 Task: Create a section Dash & Dive and in the section, add a milestone Master Data Management in the project AgileRamp
Action: Mouse moved to (246, 658)
Screenshot: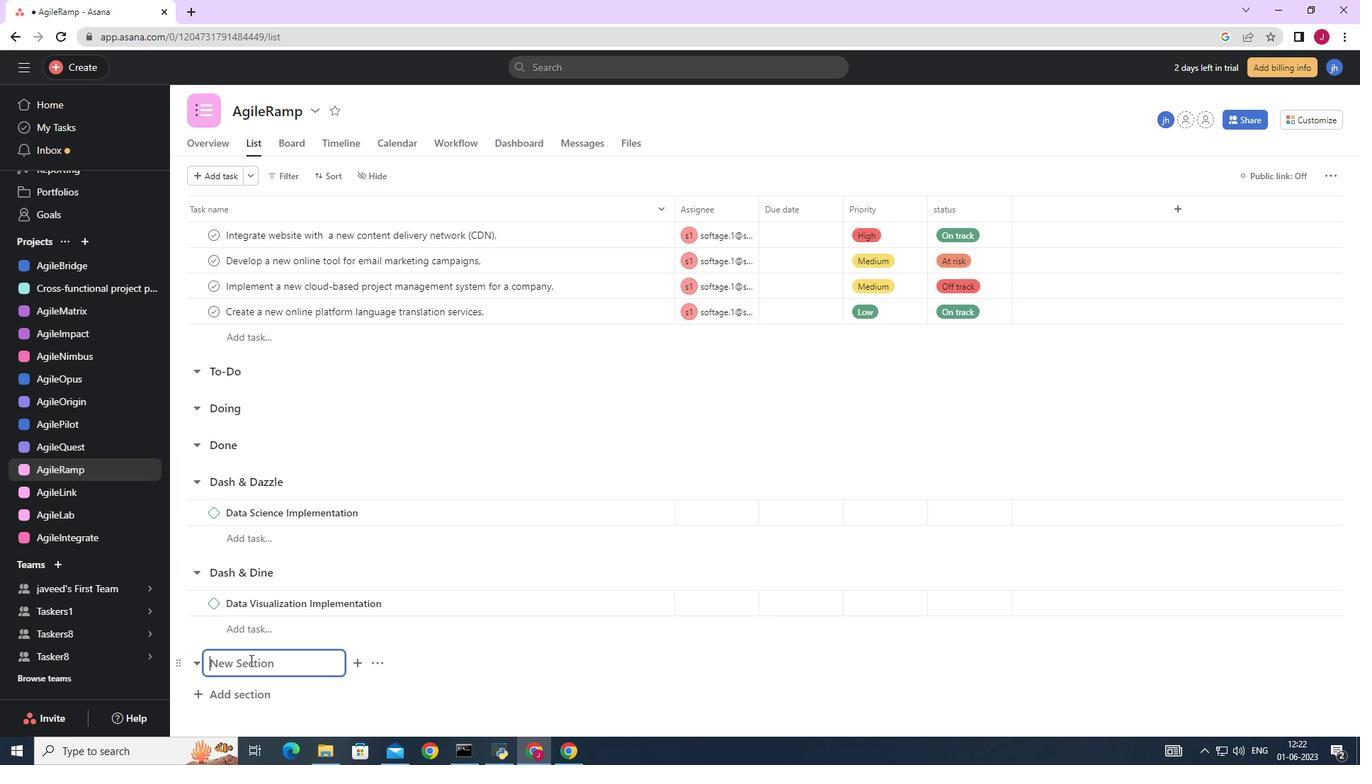 
Action: Mouse pressed left at (246, 658)
Screenshot: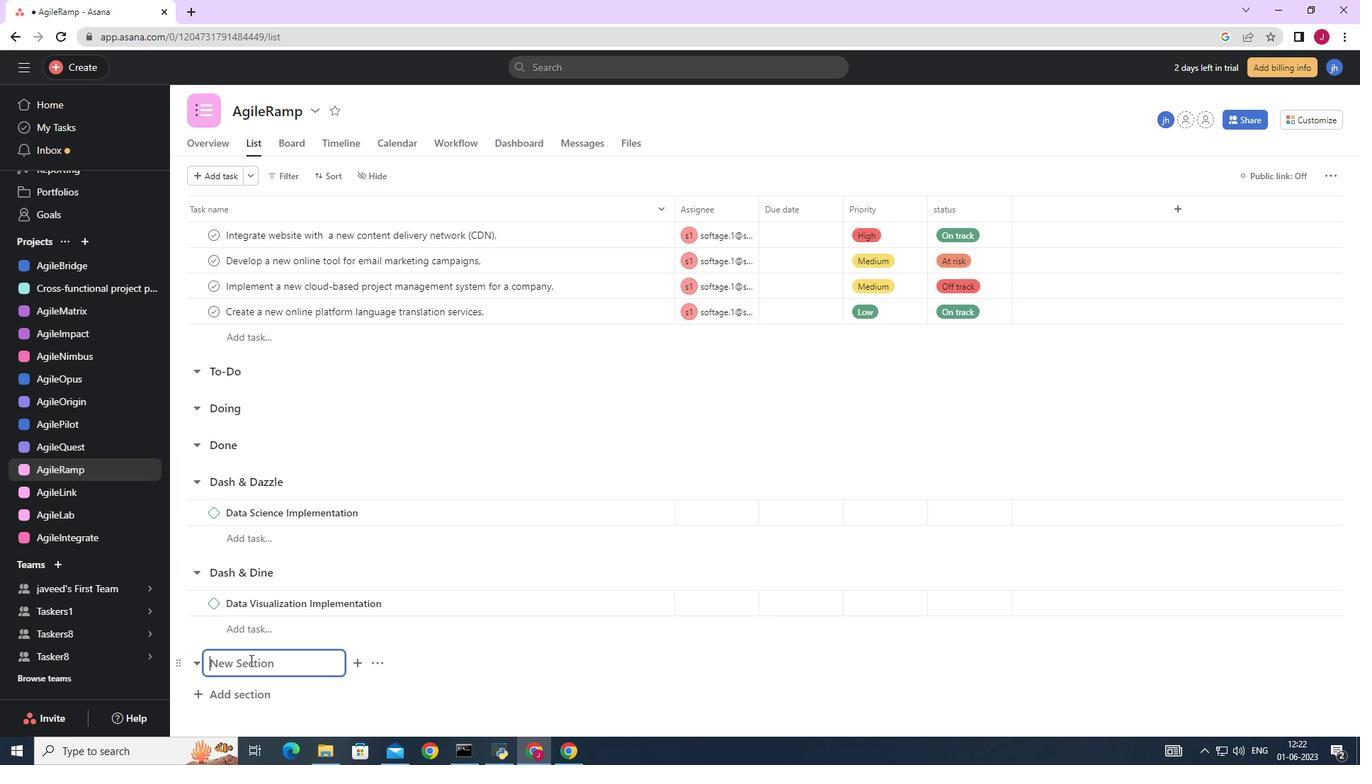 
Action: Key pressed <Key.caps_lock>D<Key.caps_lock>ash<Key.space><Key.shift>&<Key.space><Key.caps_lock>D<Key.caps_lock>ive<Key.enter><Key.caps_lock>M<Key.caps_lock>aster<Key.space><Key.caps_lock>D<Key.caps_lock>st<Key.backspace><Key.backspace>ata<Key.space><Key.caps_lock>M<Key.caps_lock>anagement<Key.space>
Screenshot: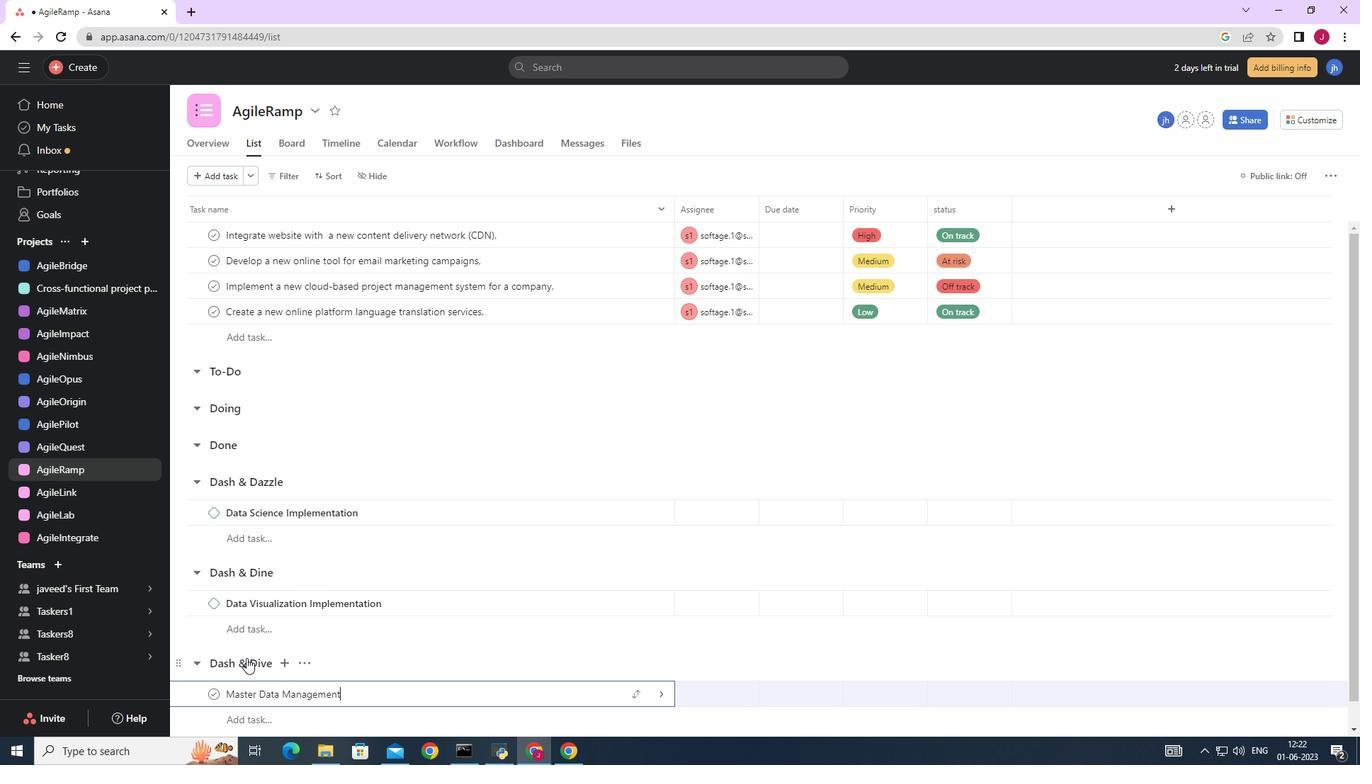
Action: Mouse moved to (661, 693)
Screenshot: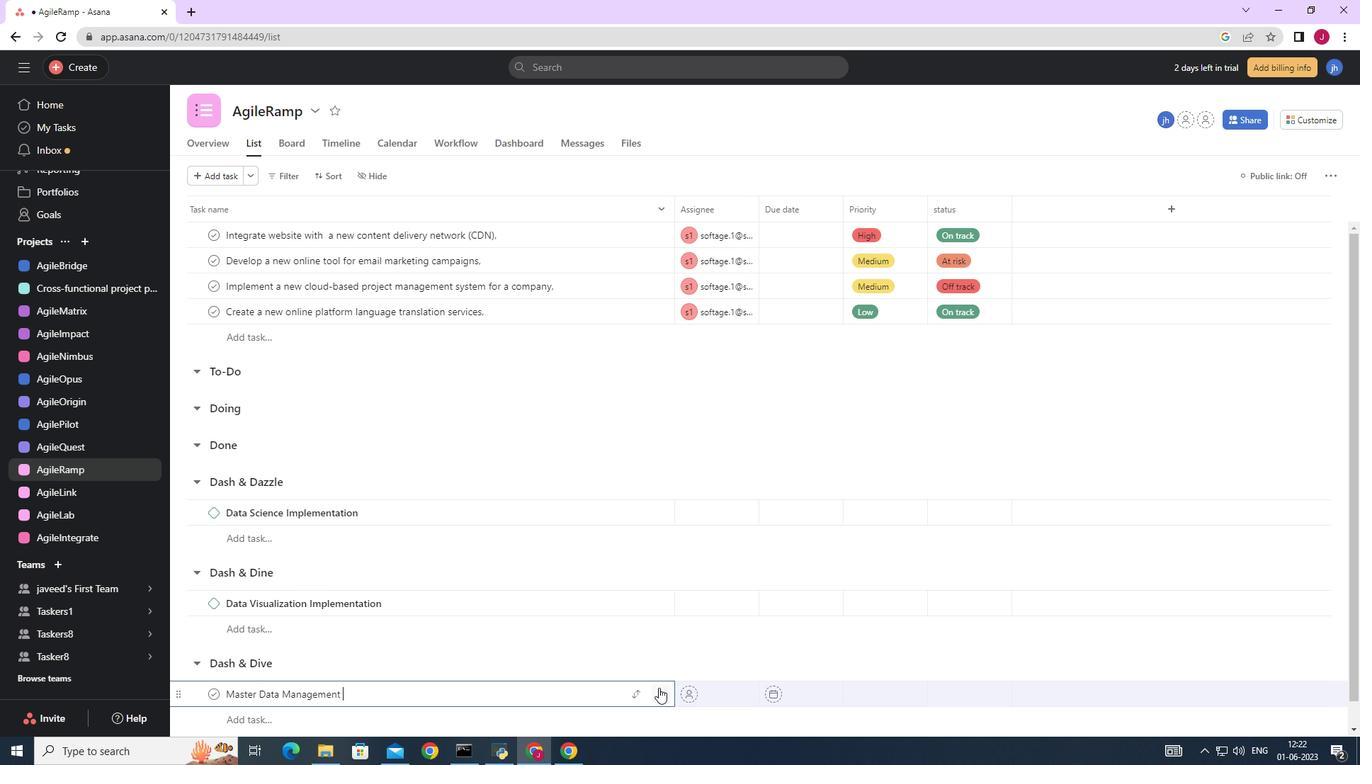 
Action: Mouse pressed left at (661, 693)
Screenshot: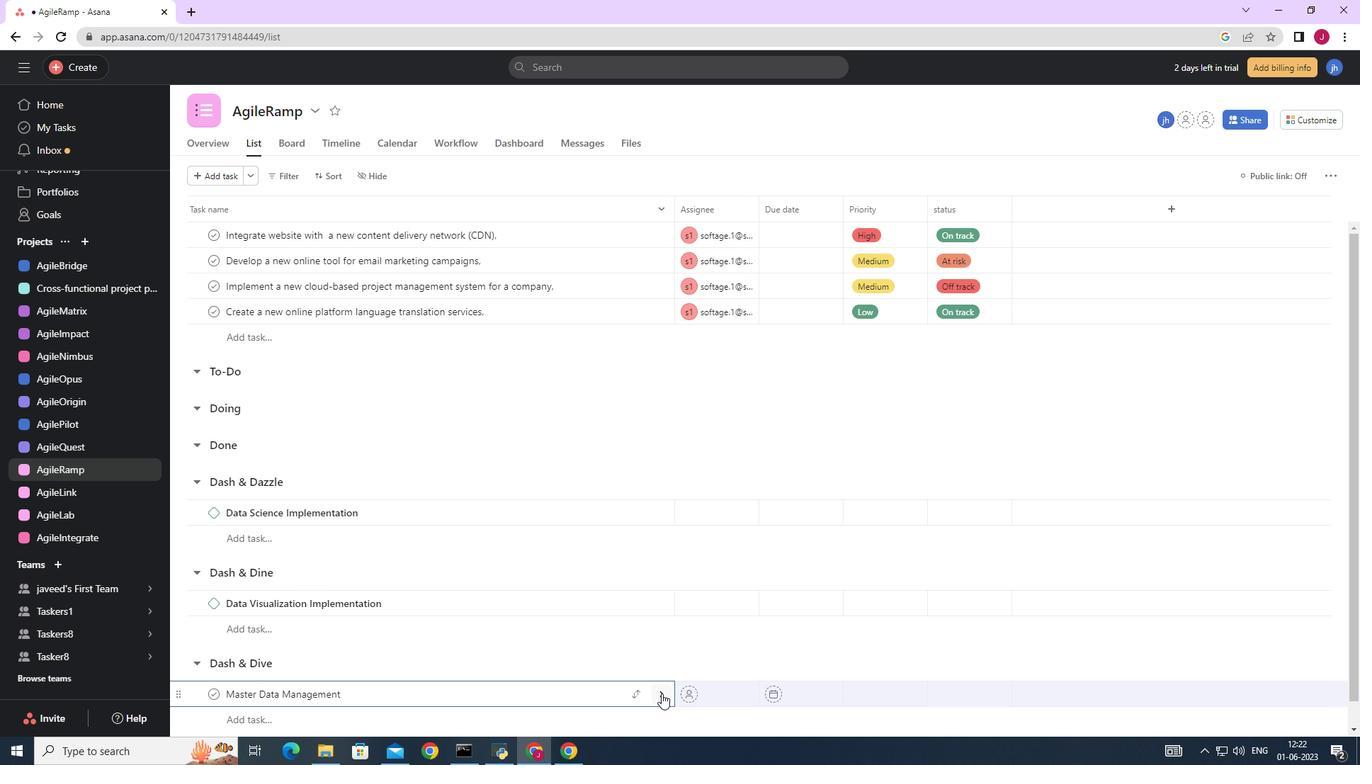 
Action: Mouse moved to (1302, 174)
Screenshot: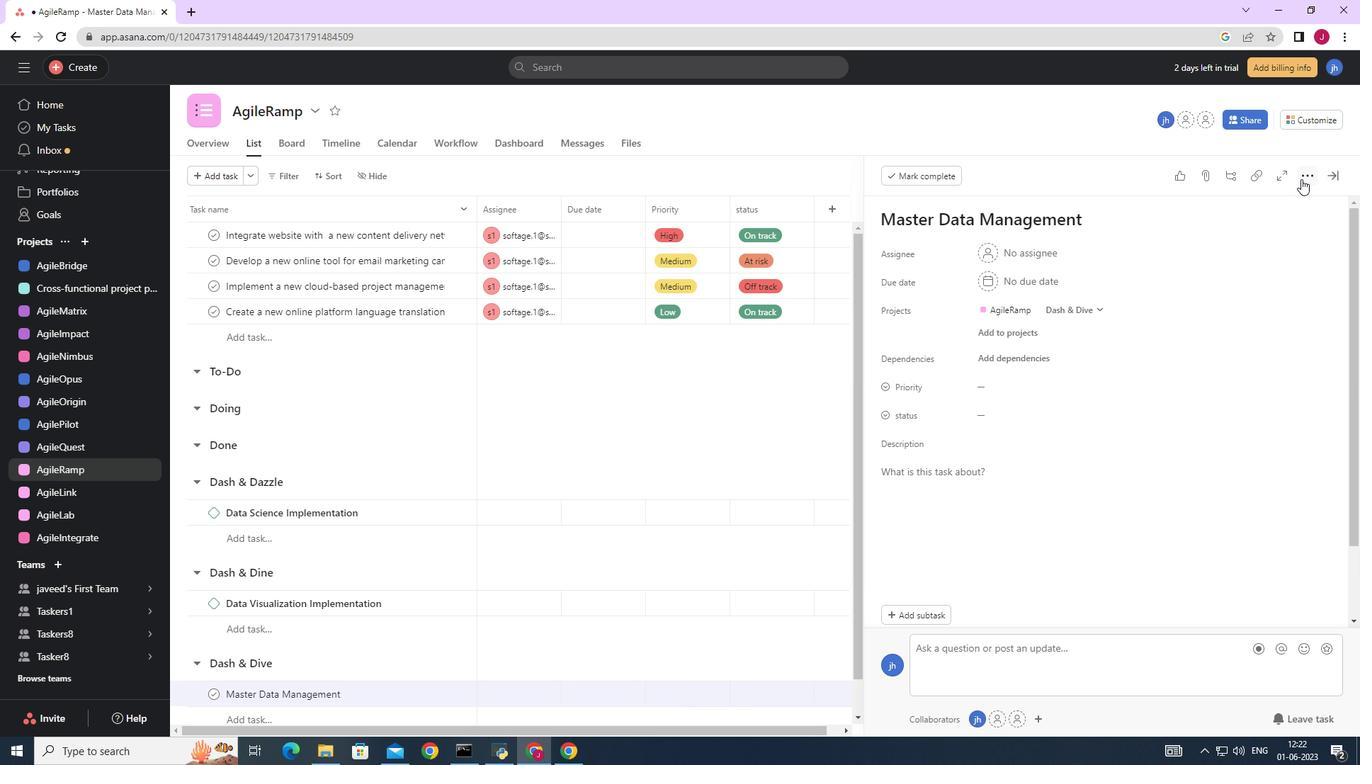 
Action: Mouse pressed left at (1302, 174)
Screenshot: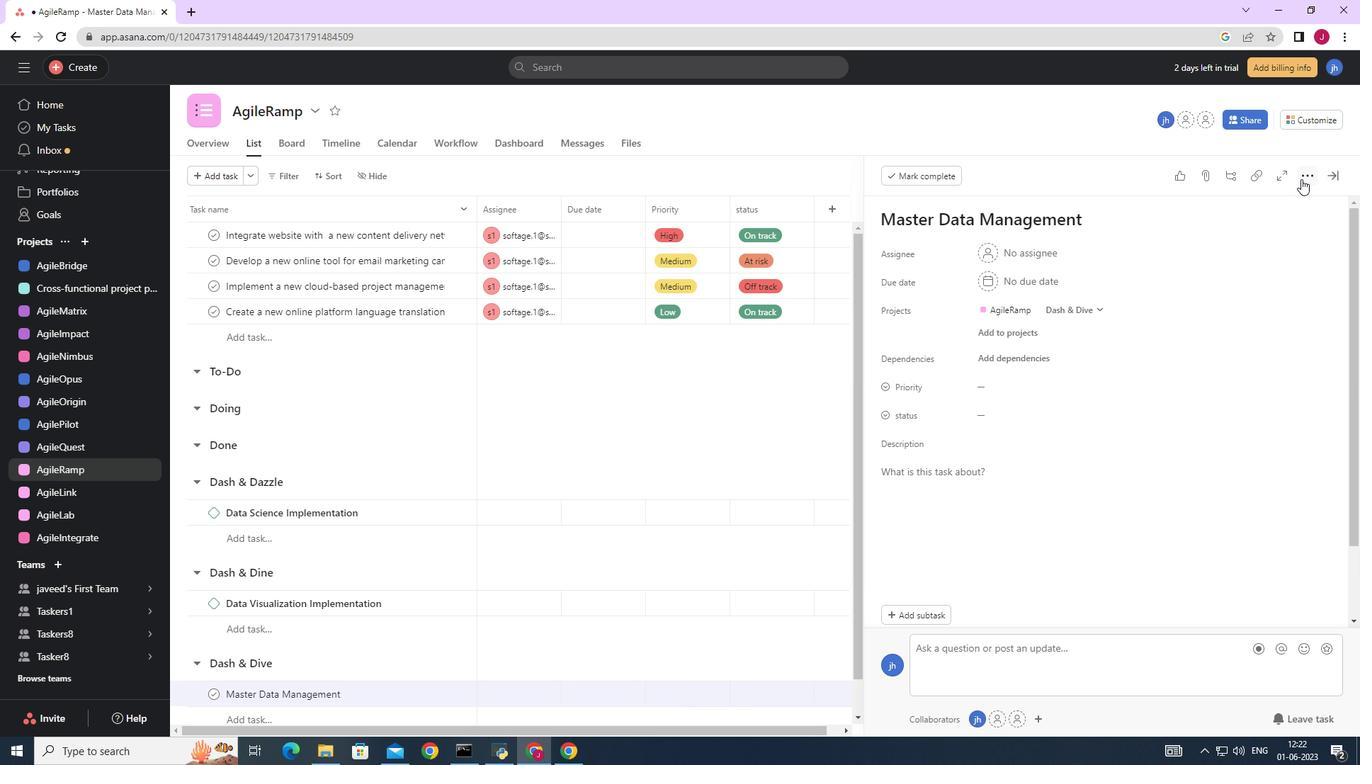 
Action: Mouse moved to (1179, 229)
Screenshot: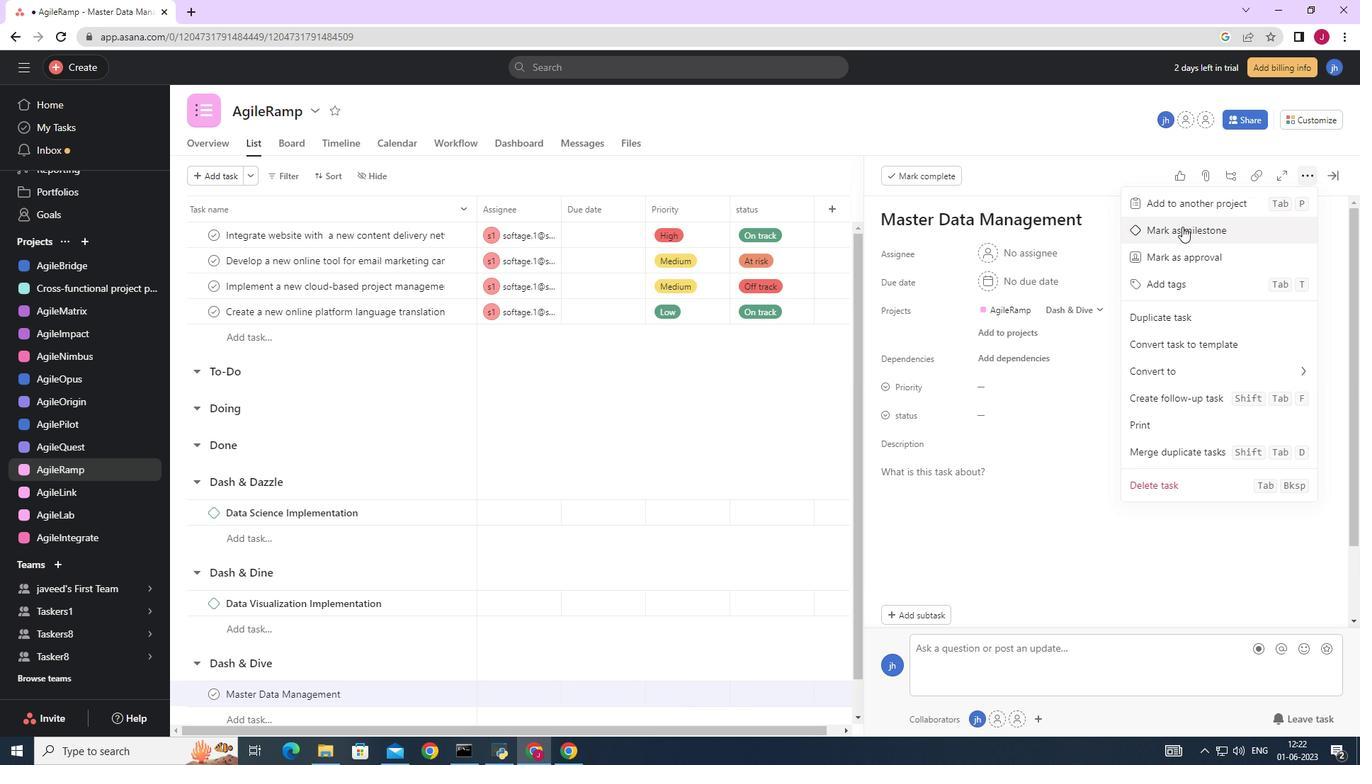 
Action: Mouse pressed left at (1179, 229)
Screenshot: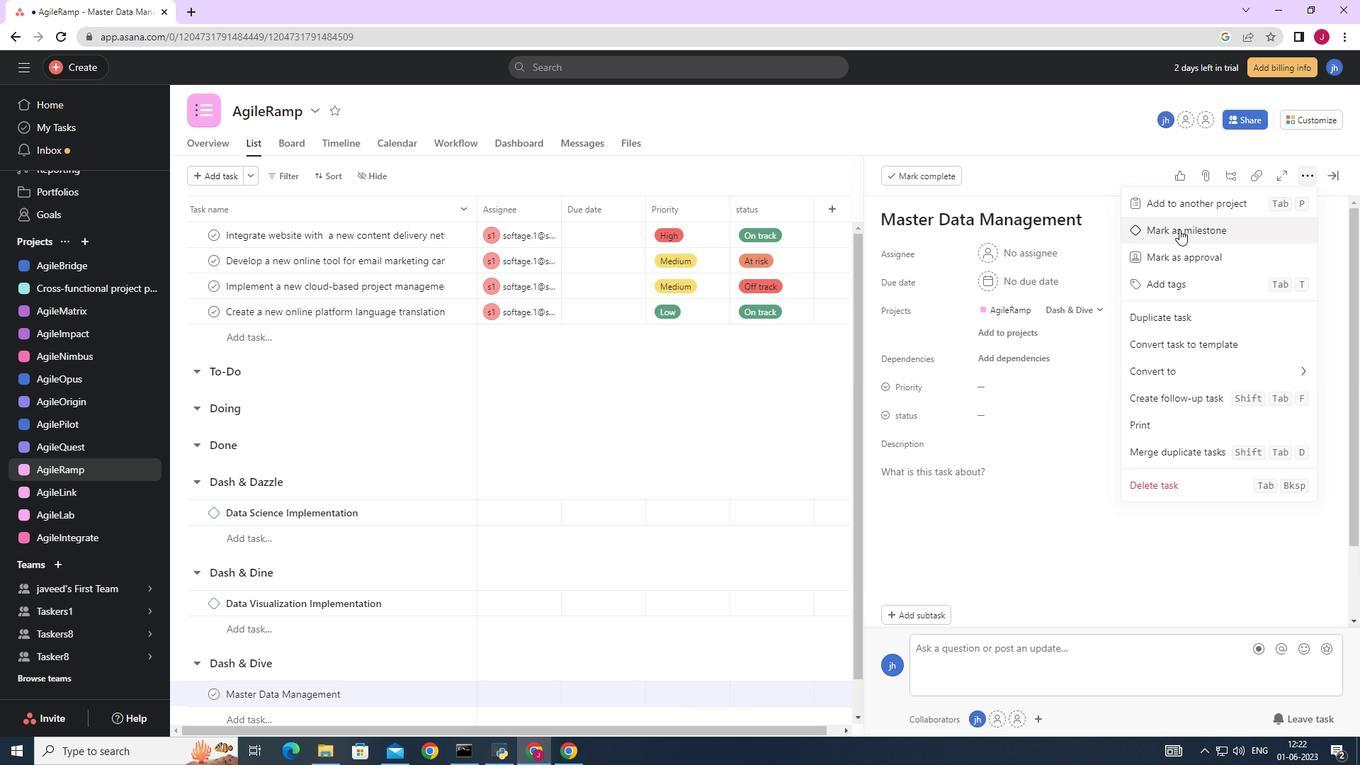 
Action: Mouse moved to (1334, 176)
Screenshot: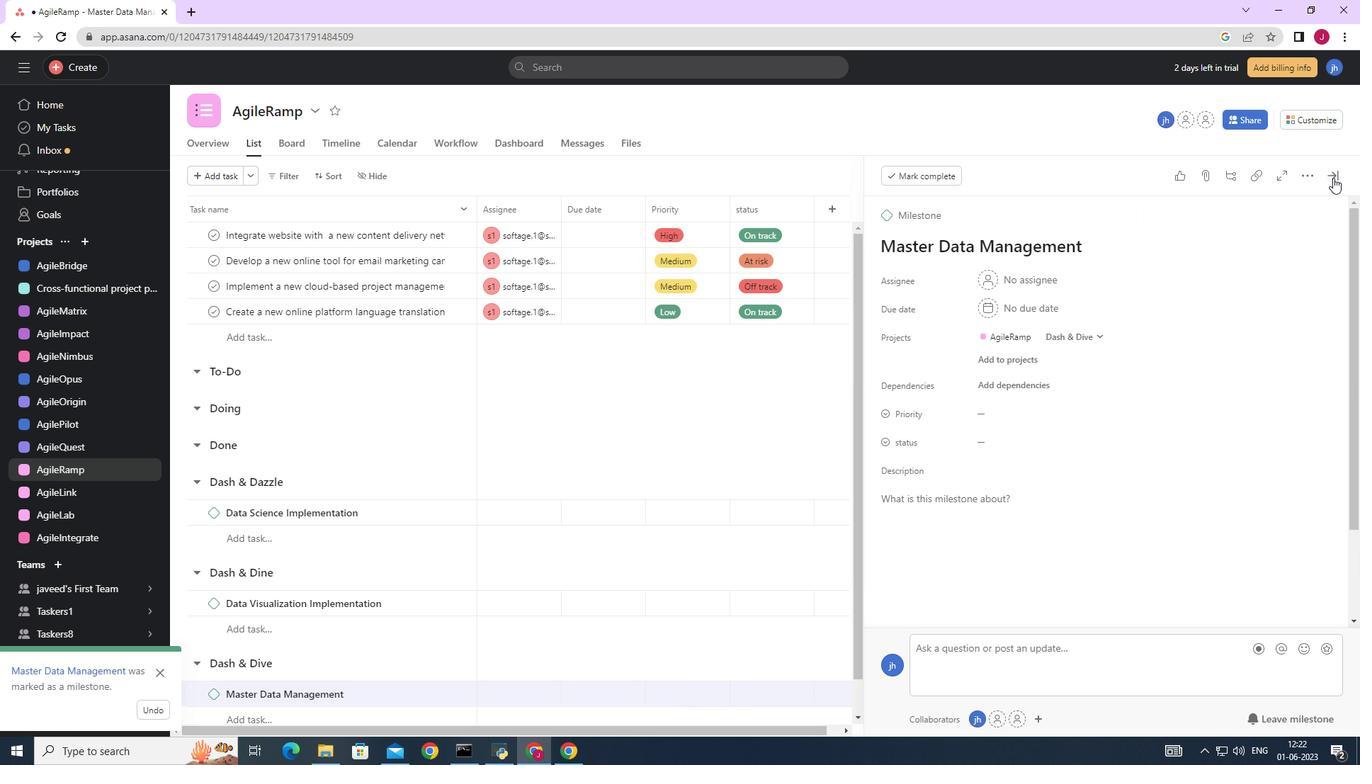 
Action: Mouse pressed left at (1334, 176)
Screenshot: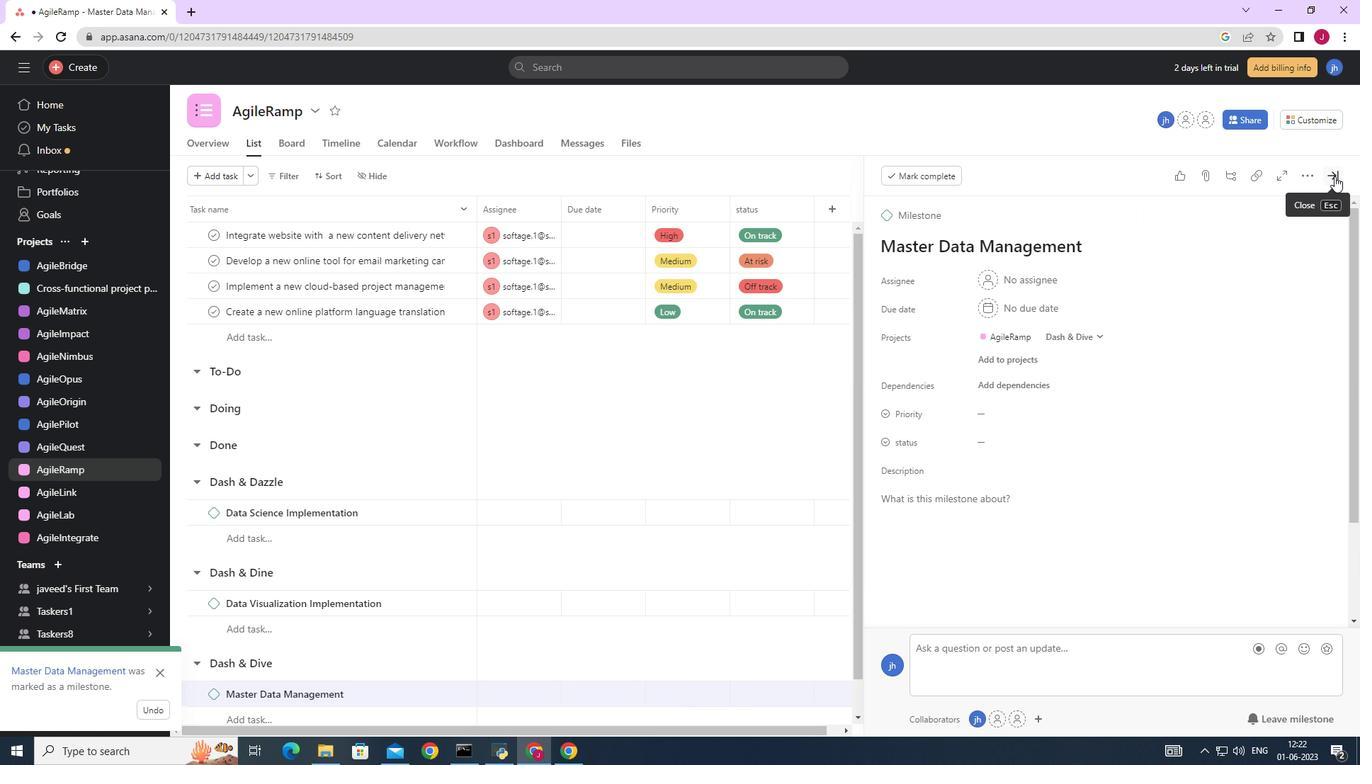 
Action: Mouse moved to (859, 475)
Screenshot: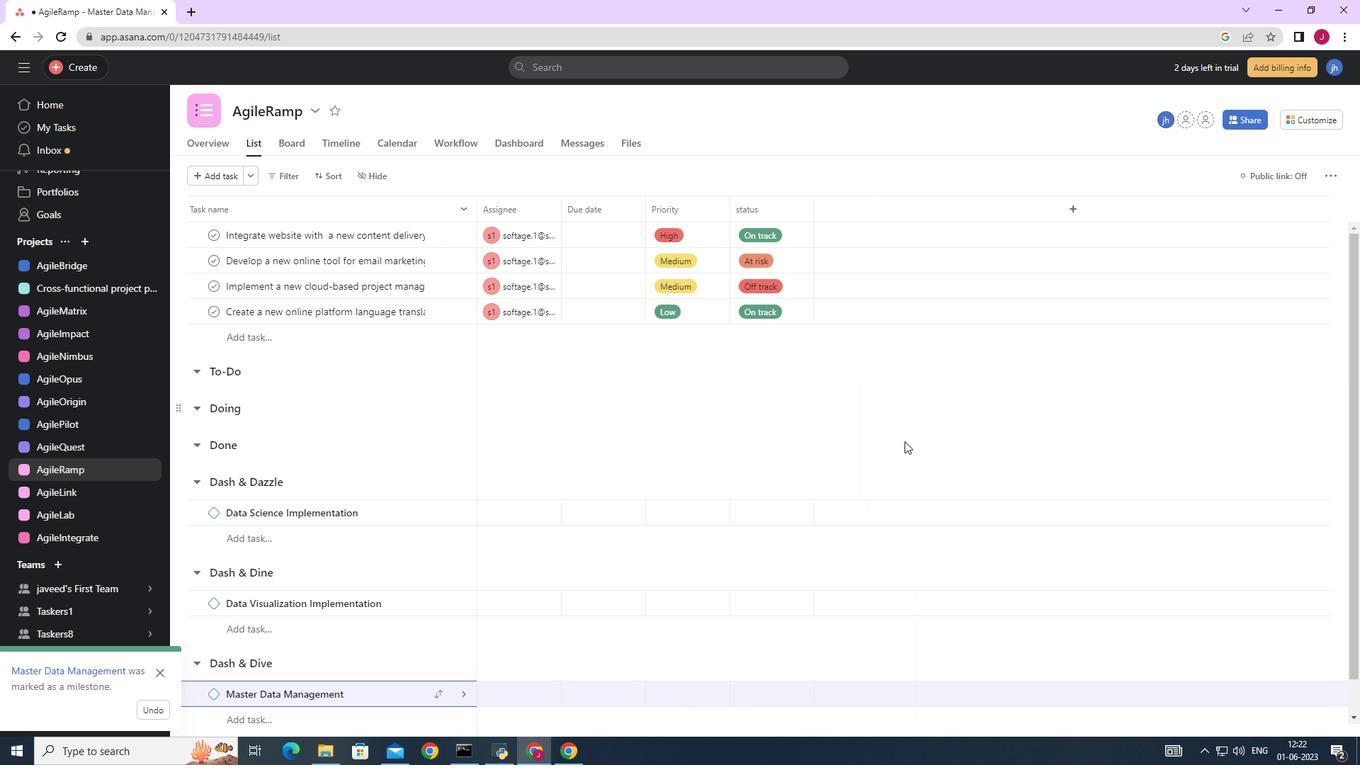 
